 Task: Sort the products in the category "Joint Care Supplements" by relevance.
Action: Mouse moved to (327, 164)
Screenshot: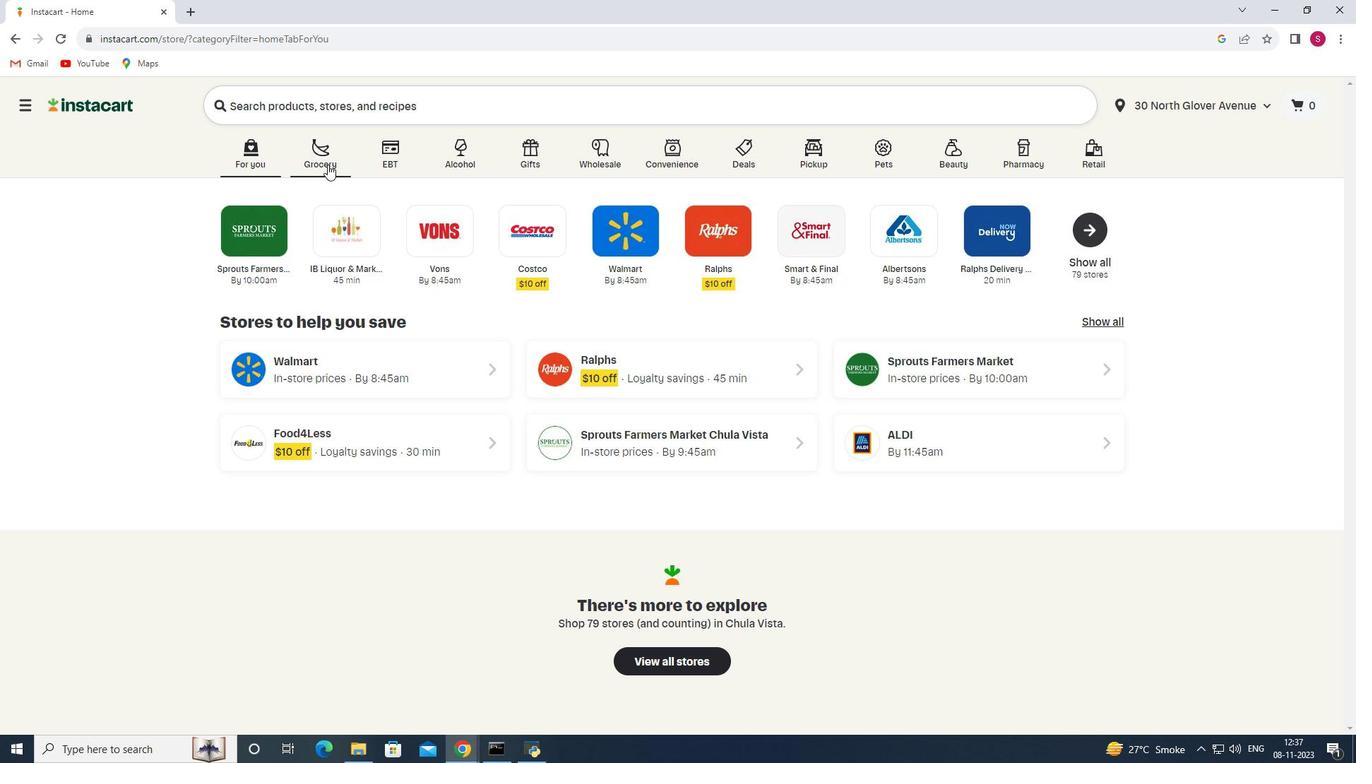 
Action: Mouse pressed left at (327, 164)
Screenshot: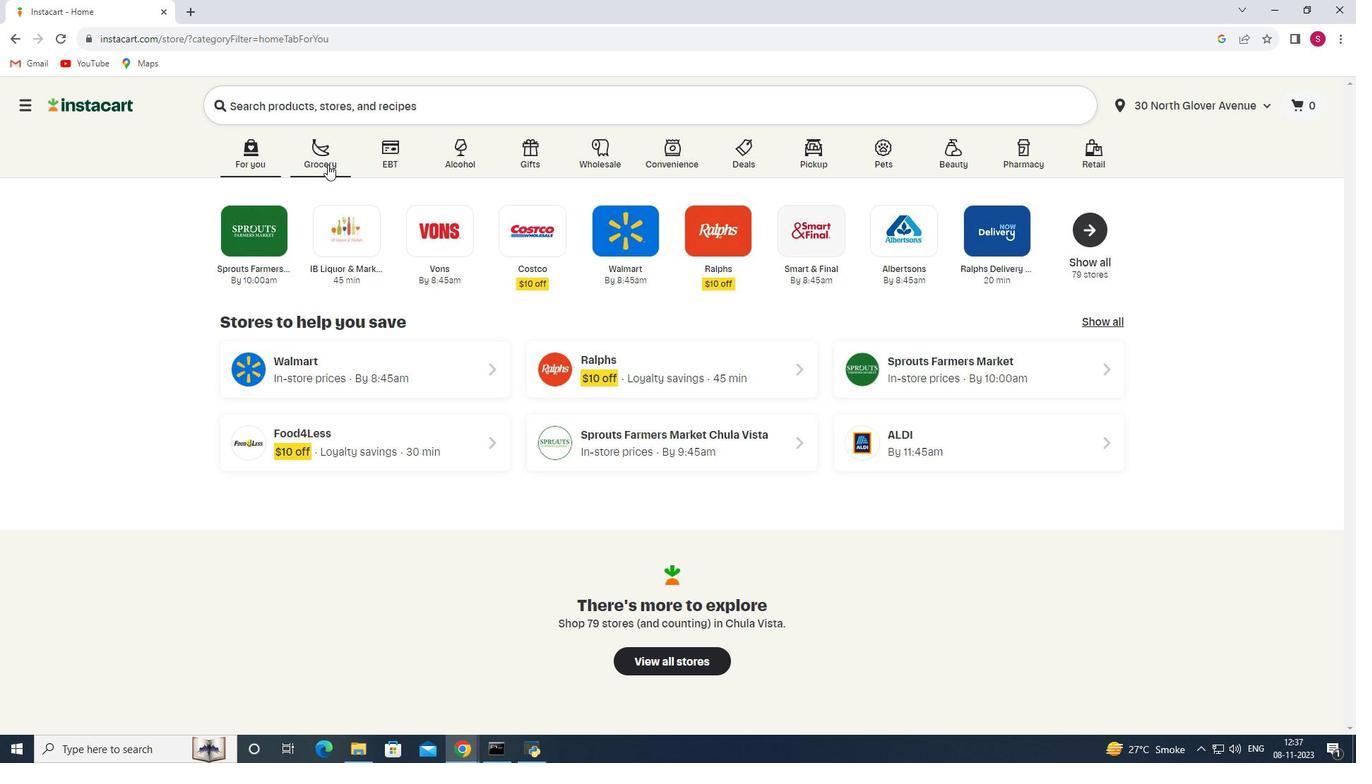 
Action: Mouse moved to (351, 407)
Screenshot: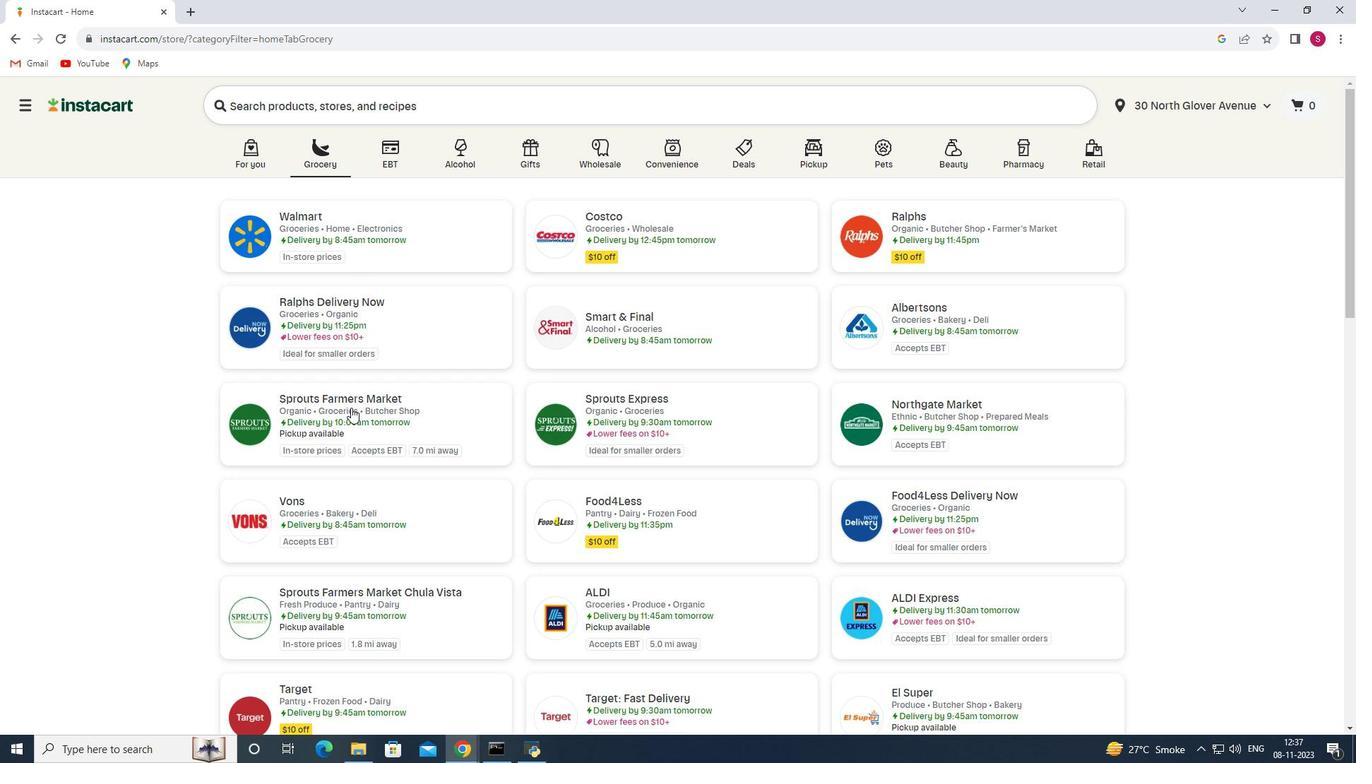 
Action: Mouse pressed left at (351, 407)
Screenshot: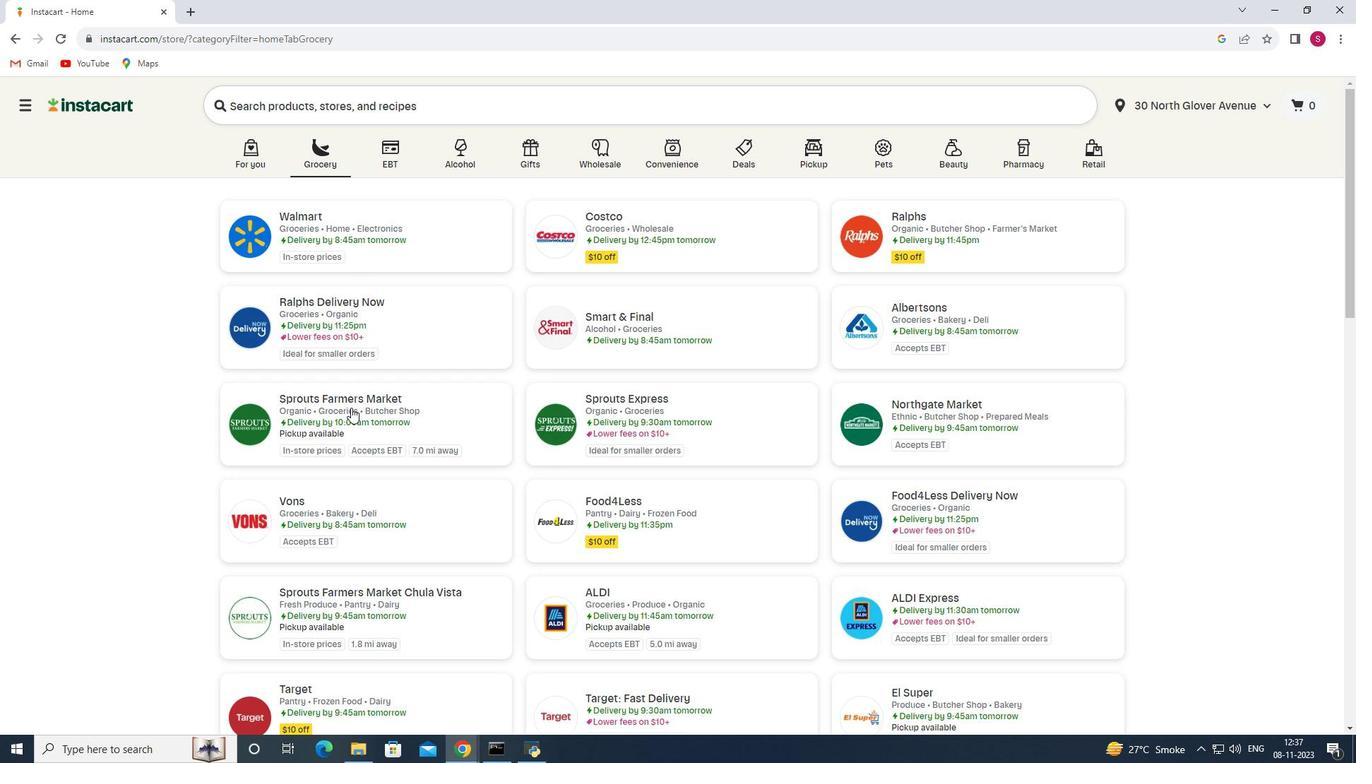 
Action: Mouse moved to (73, 445)
Screenshot: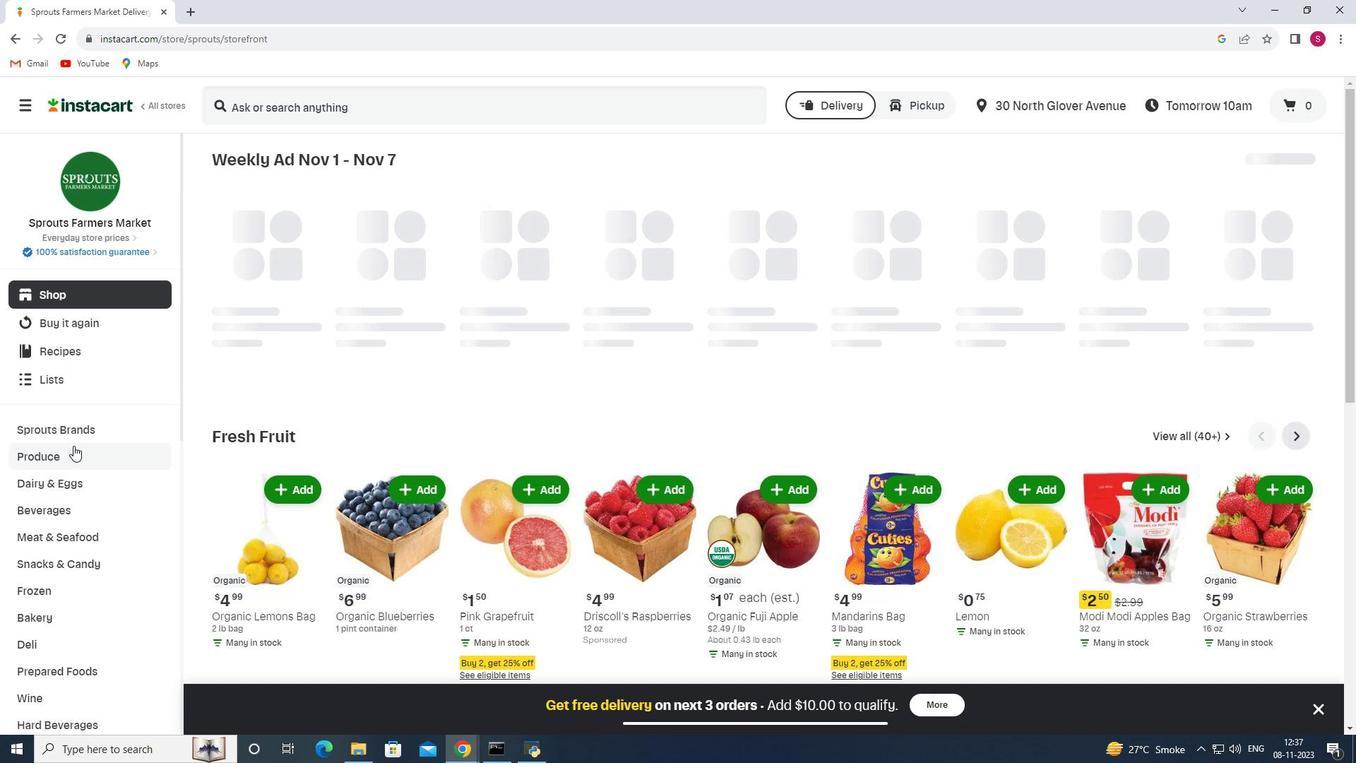 
Action: Mouse scrolled (73, 445) with delta (0, 0)
Screenshot: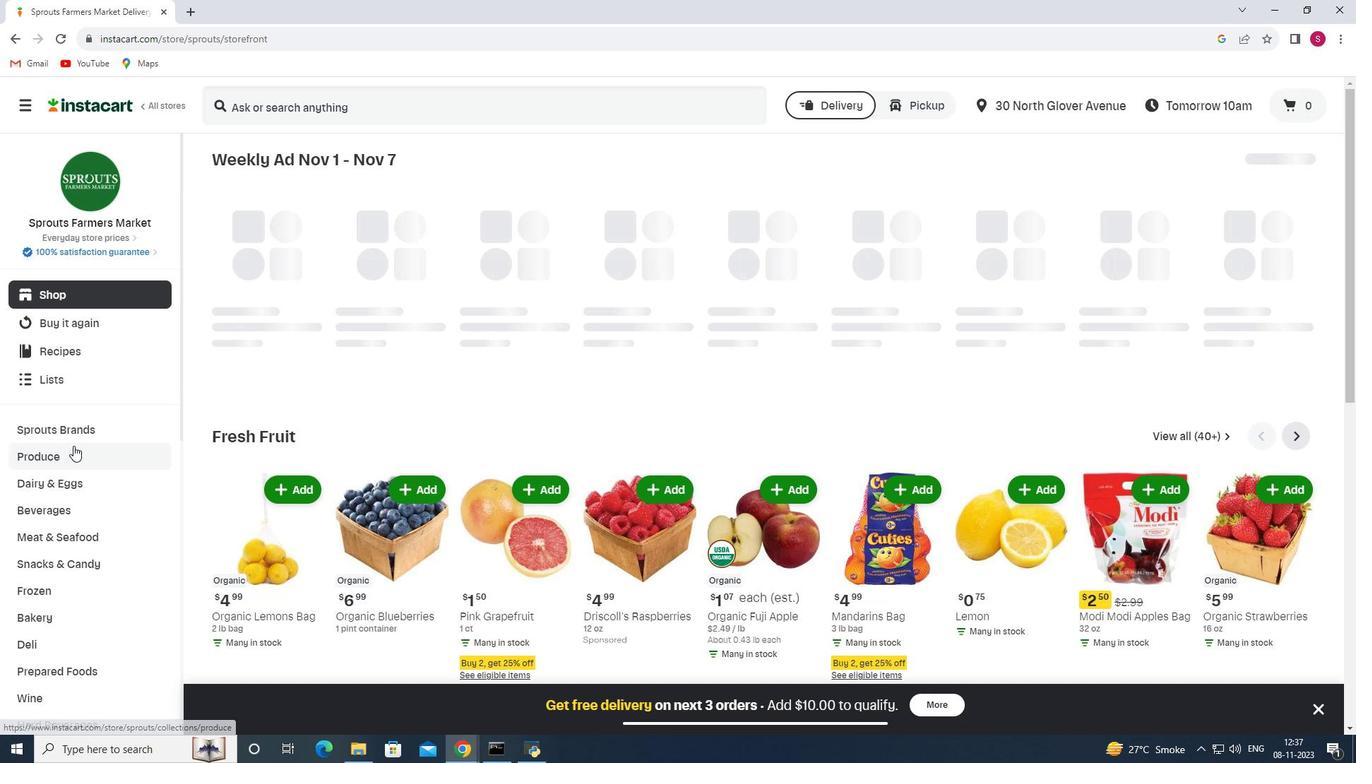 
Action: Mouse scrolled (73, 445) with delta (0, 0)
Screenshot: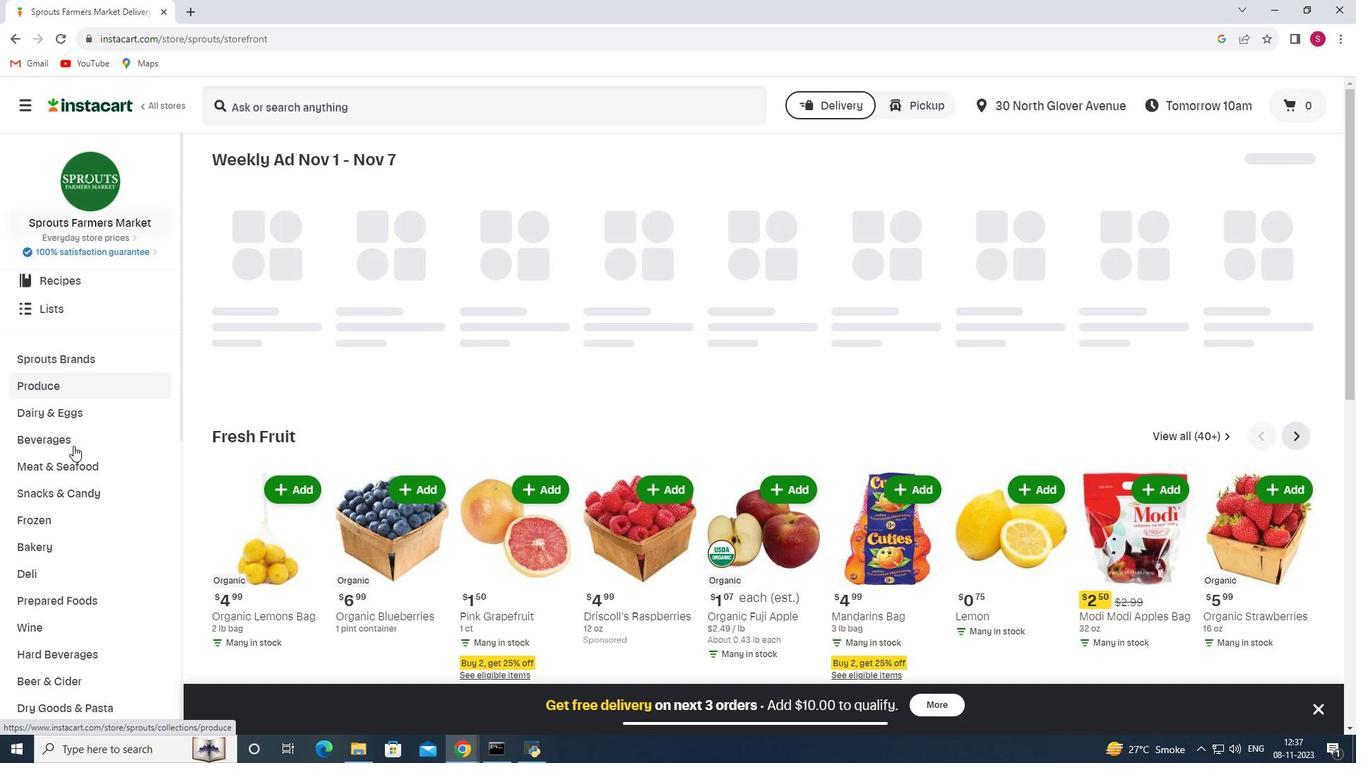 
Action: Mouse scrolled (73, 445) with delta (0, 0)
Screenshot: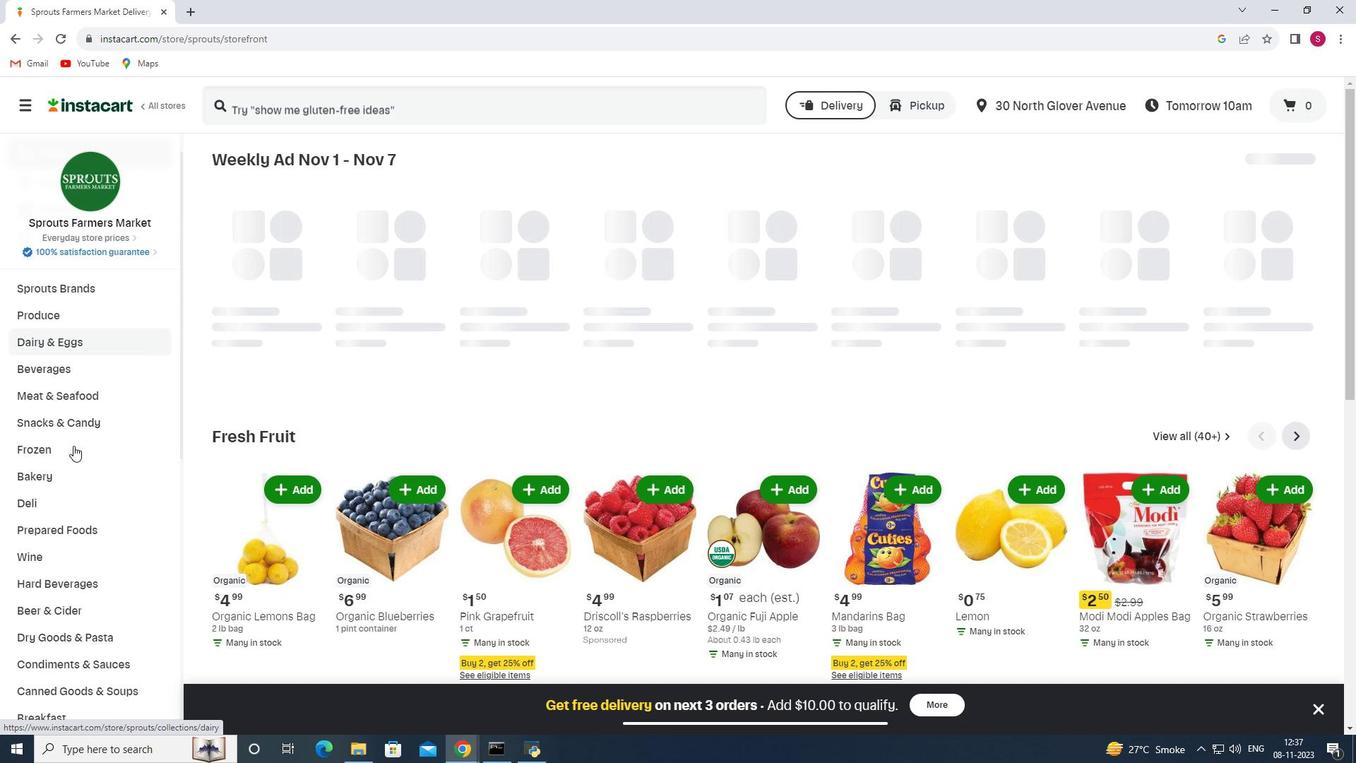 
Action: Mouse scrolled (73, 445) with delta (0, 0)
Screenshot: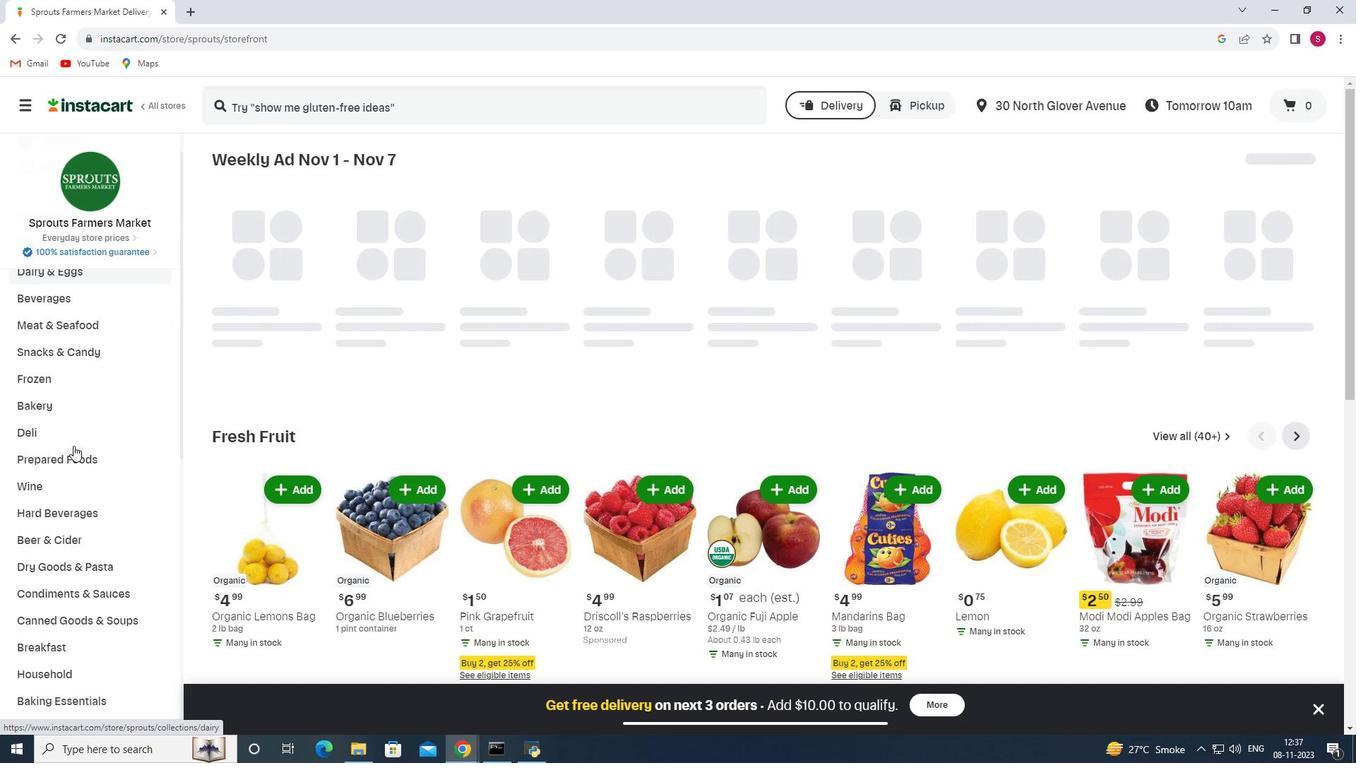 
Action: Mouse scrolled (73, 445) with delta (0, 0)
Screenshot: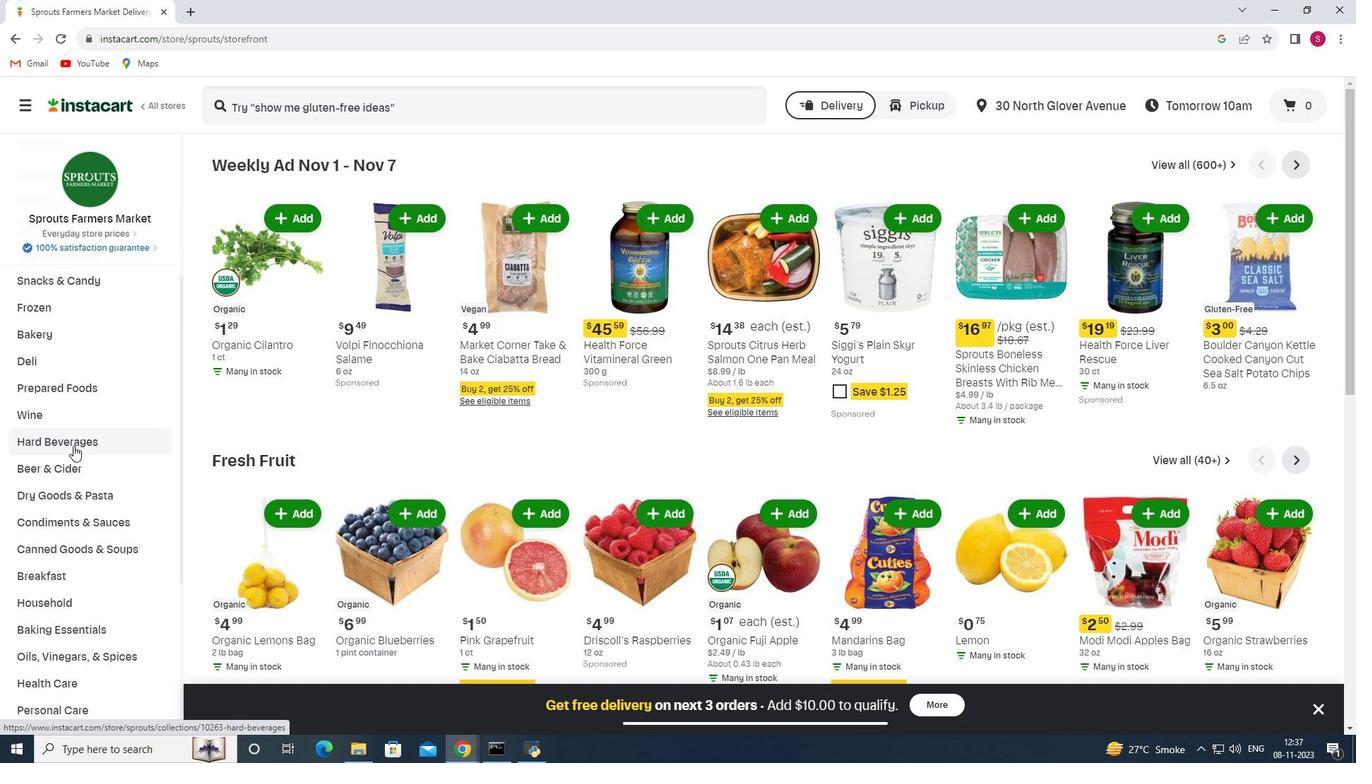 
Action: Mouse scrolled (73, 445) with delta (0, 0)
Screenshot: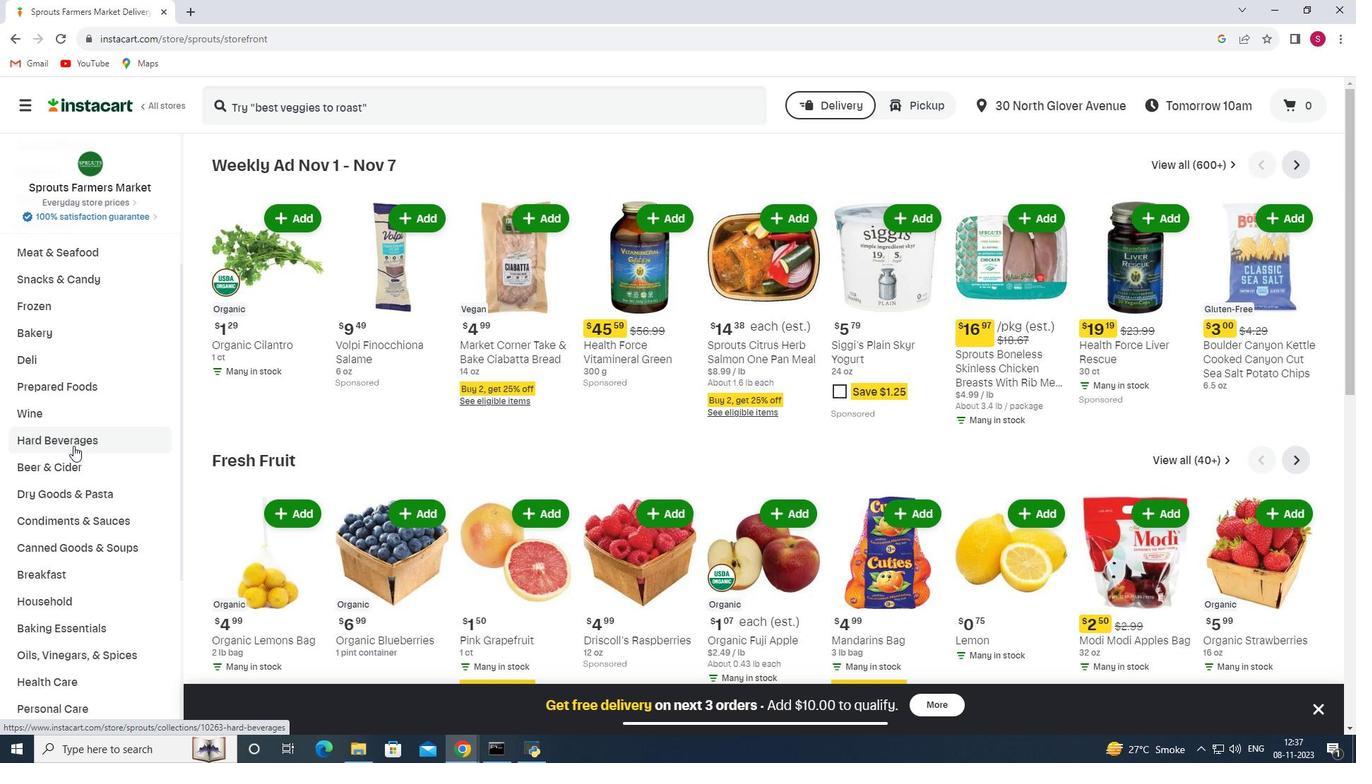 
Action: Mouse scrolled (73, 445) with delta (0, 0)
Screenshot: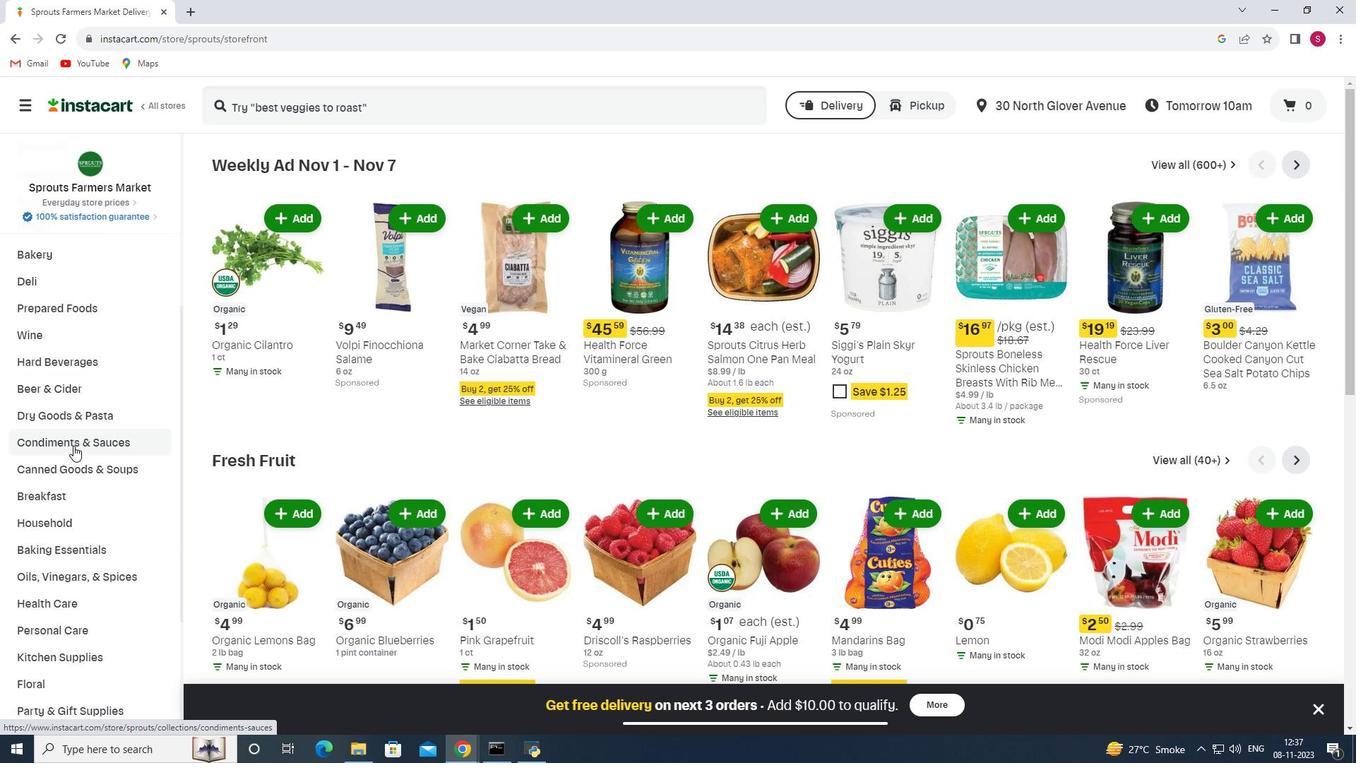
Action: Mouse scrolled (73, 445) with delta (0, 0)
Screenshot: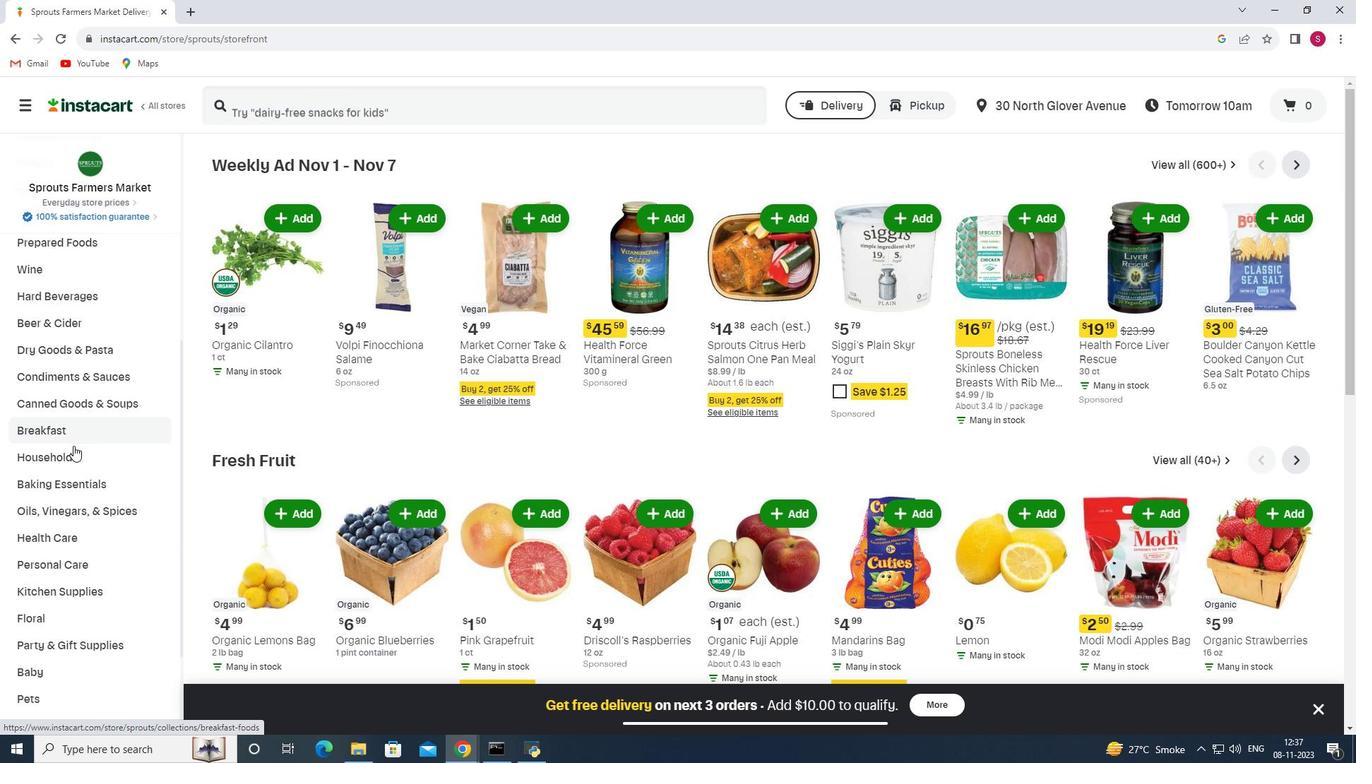 
Action: Mouse moved to (64, 464)
Screenshot: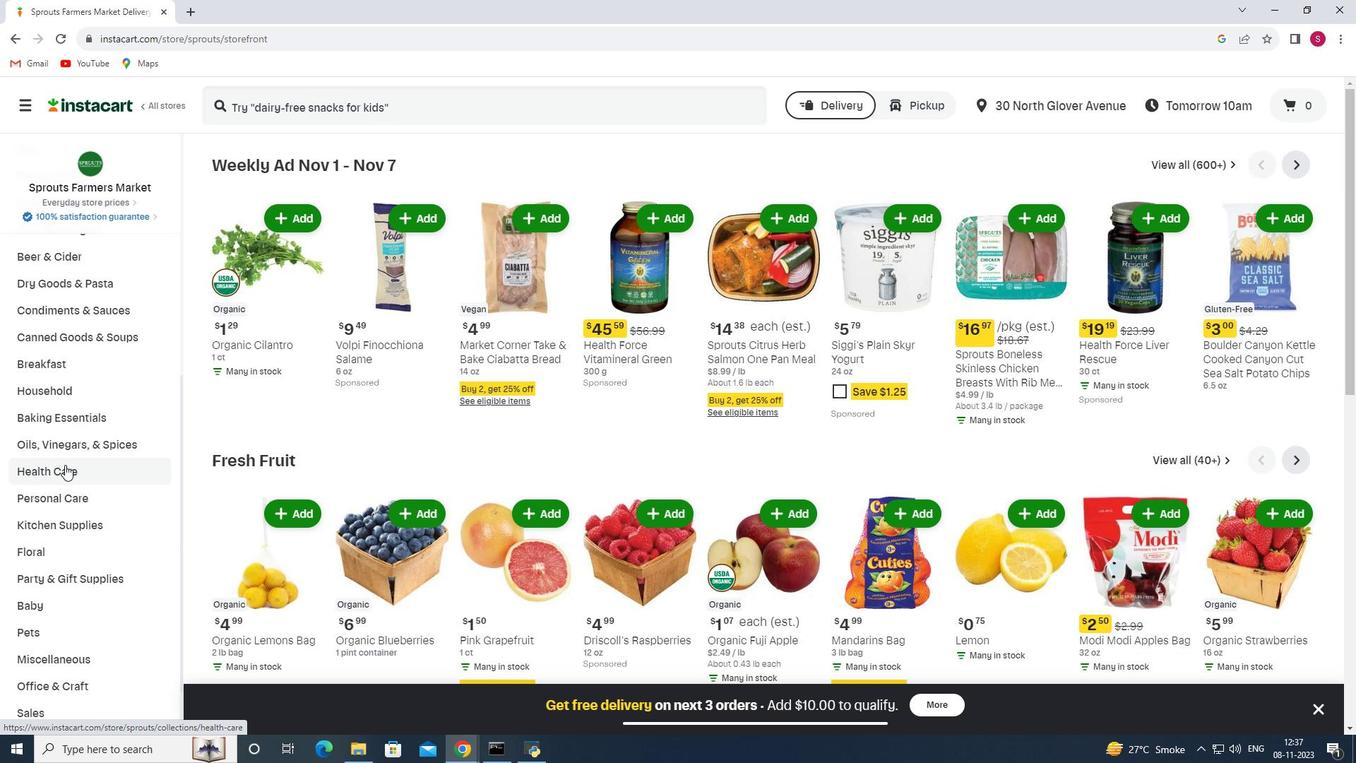 
Action: Mouse pressed left at (64, 464)
Screenshot: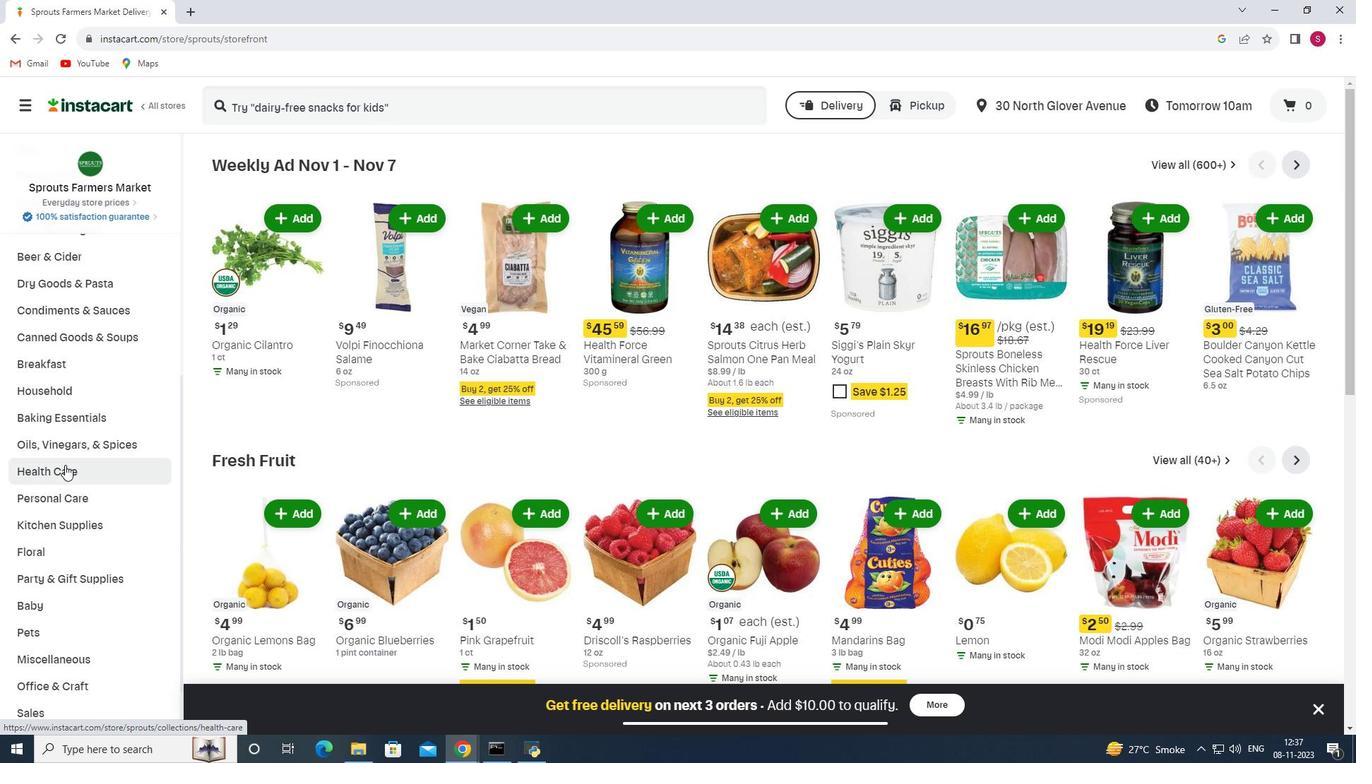 
Action: Mouse moved to (498, 196)
Screenshot: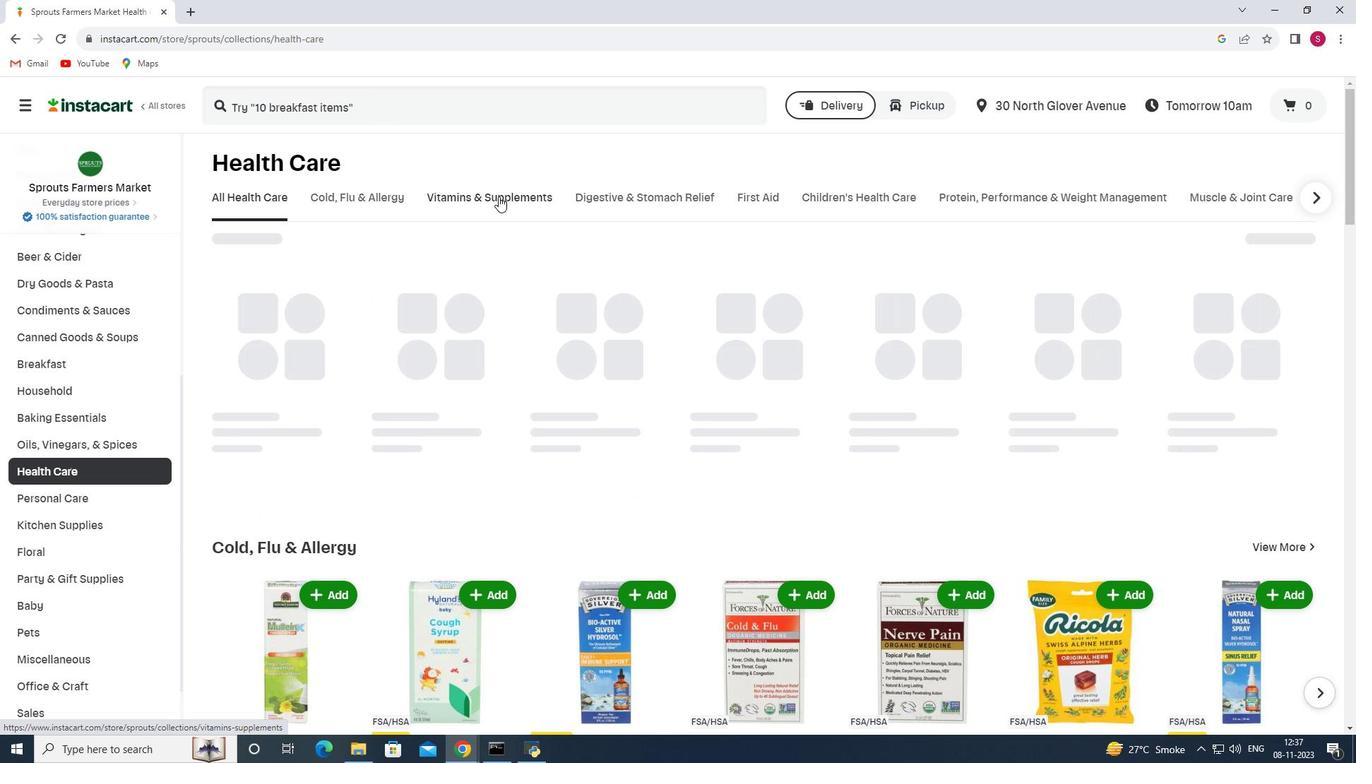 
Action: Mouse pressed left at (498, 196)
Screenshot: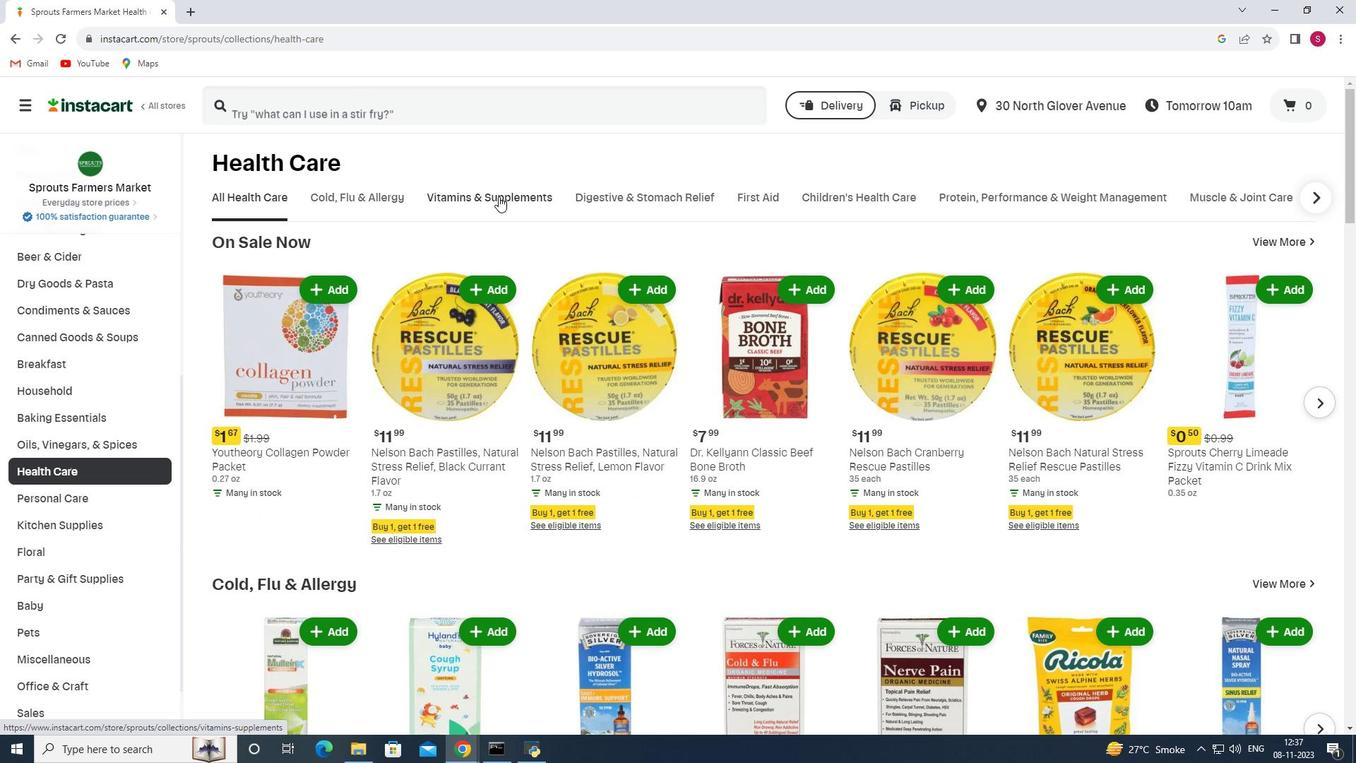 
Action: Mouse moved to (1319, 255)
Screenshot: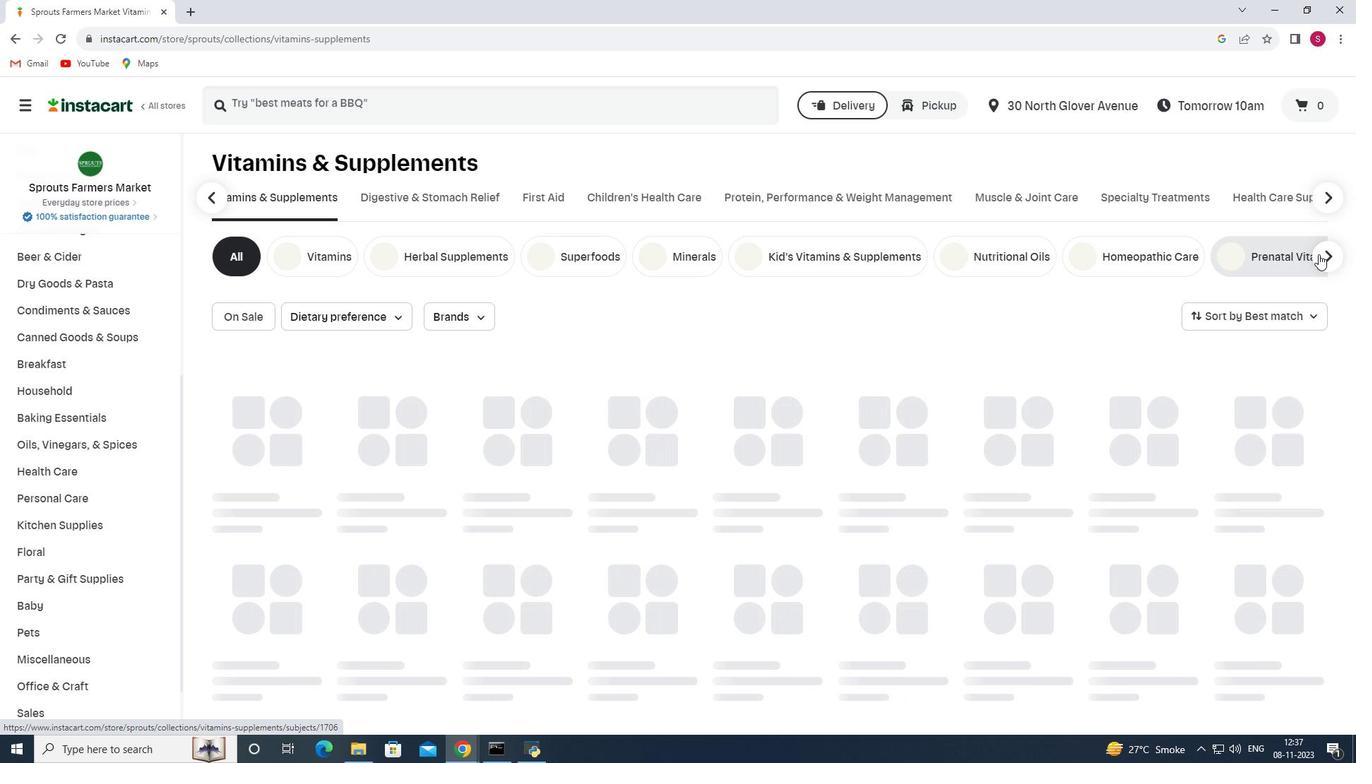
Action: Mouse pressed left at (1319, 255)
Screenshot: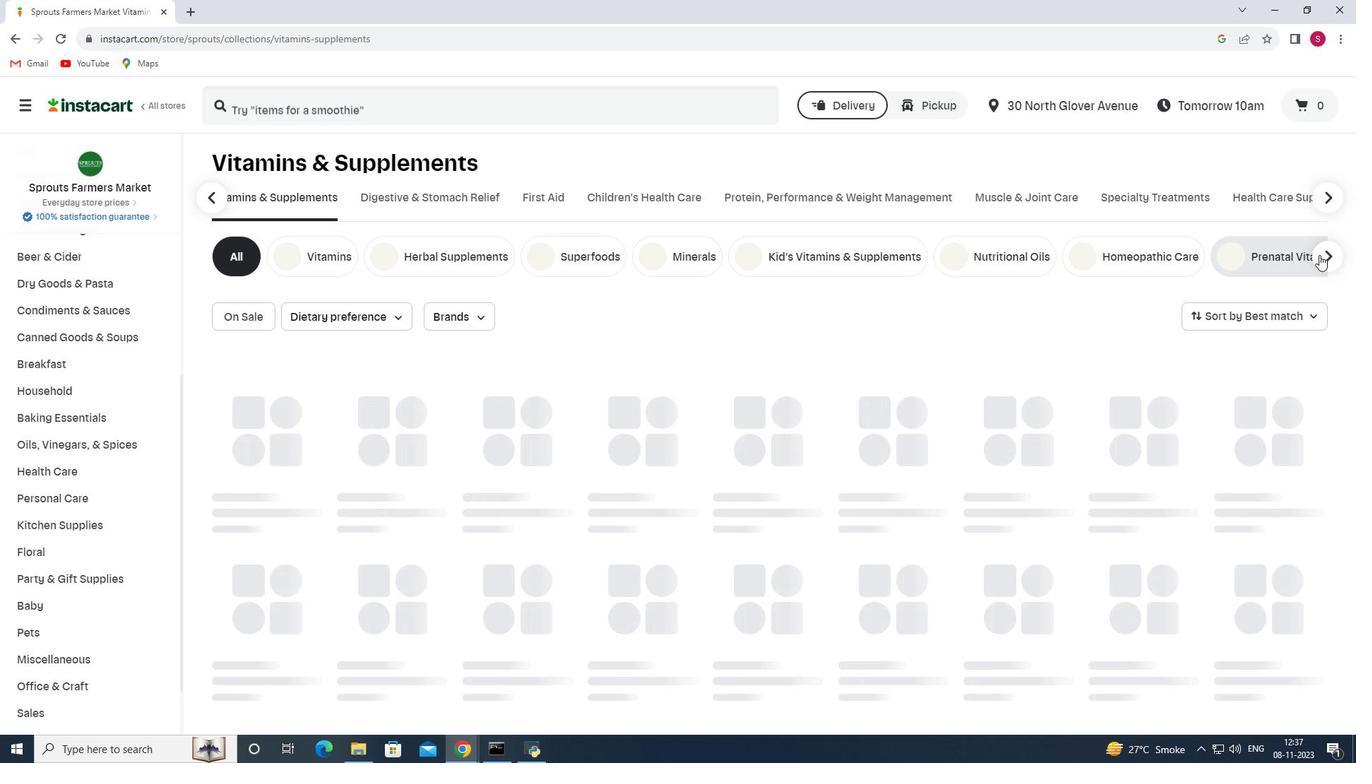 
Action: Mouse moved to (1036, 265)
Screenshot: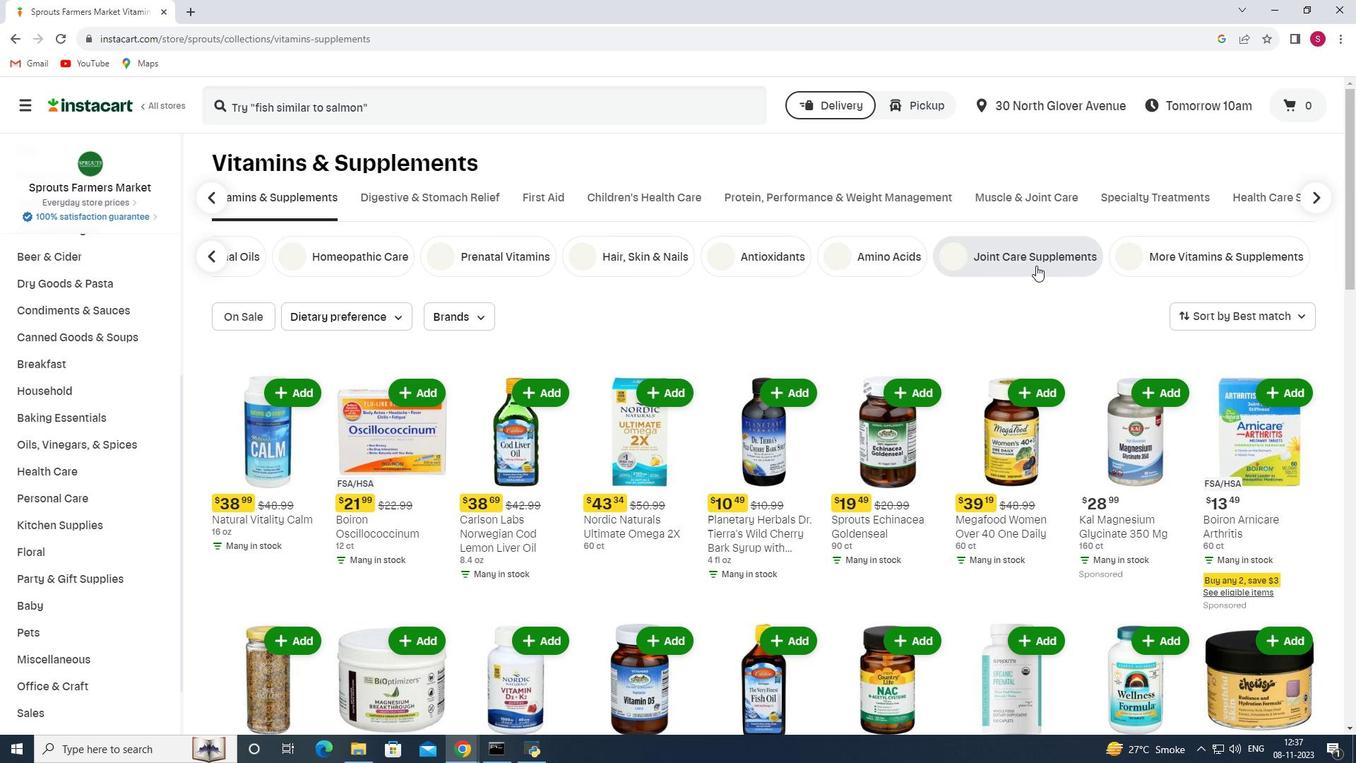 
Action: Mouse pressed left at (1036, 265)
Screenshot: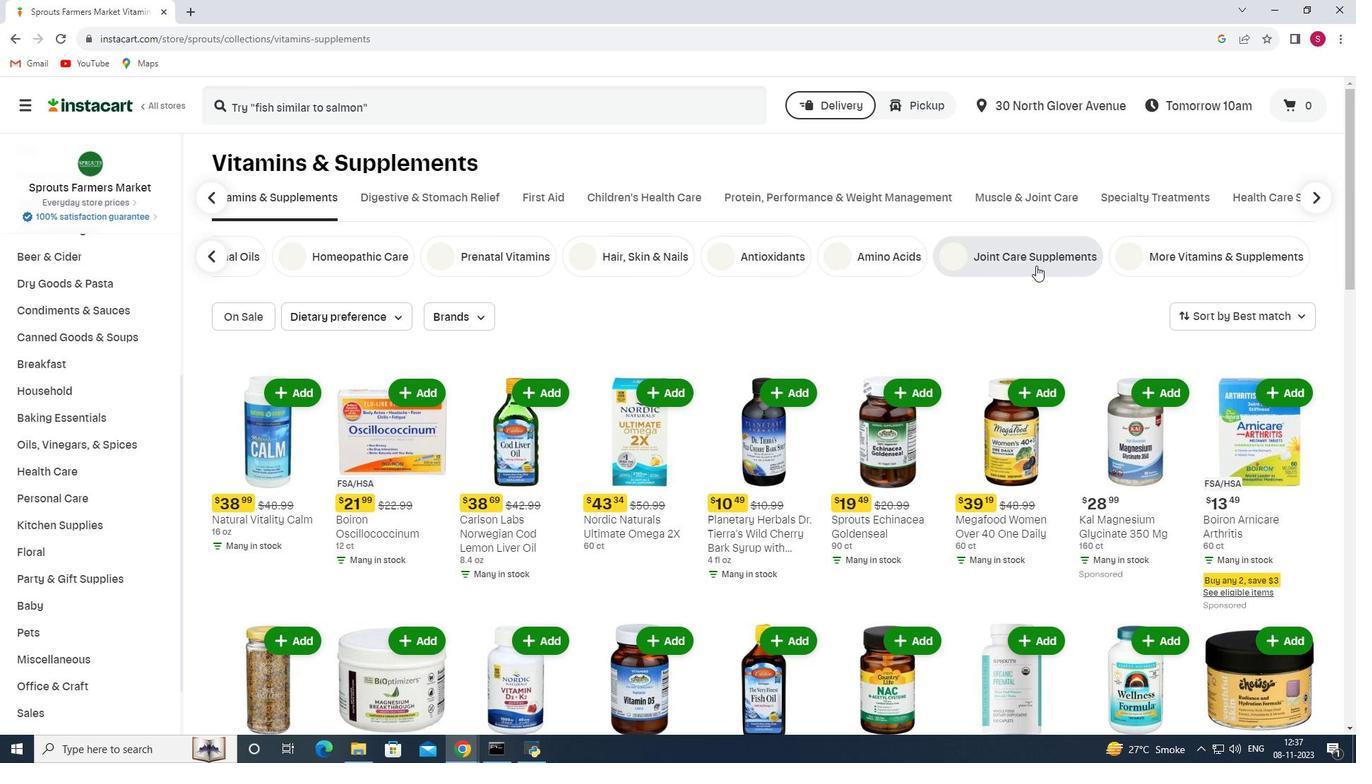 
Action: Mouse moved to (1292, 313)
Screenshot: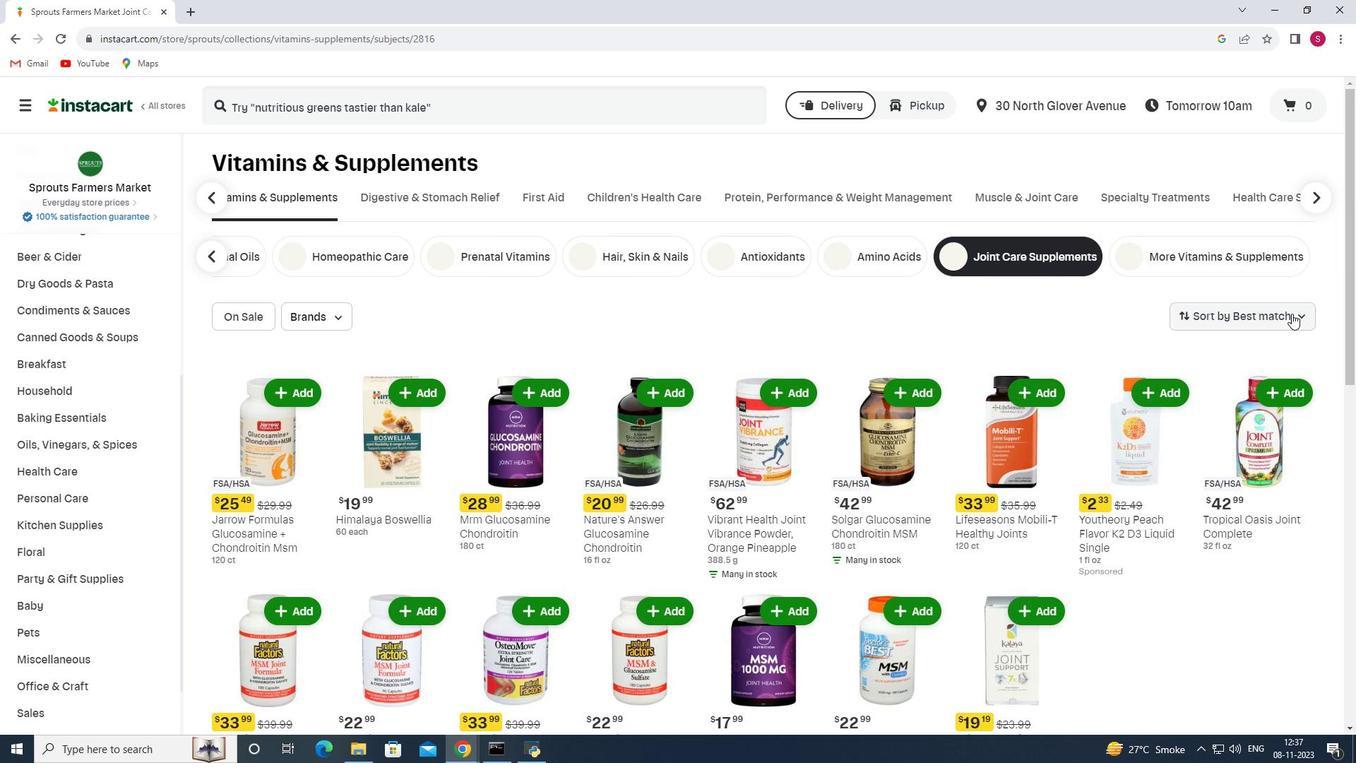 
Action: Mouse pressed left at (1292, 313)
Screenshot: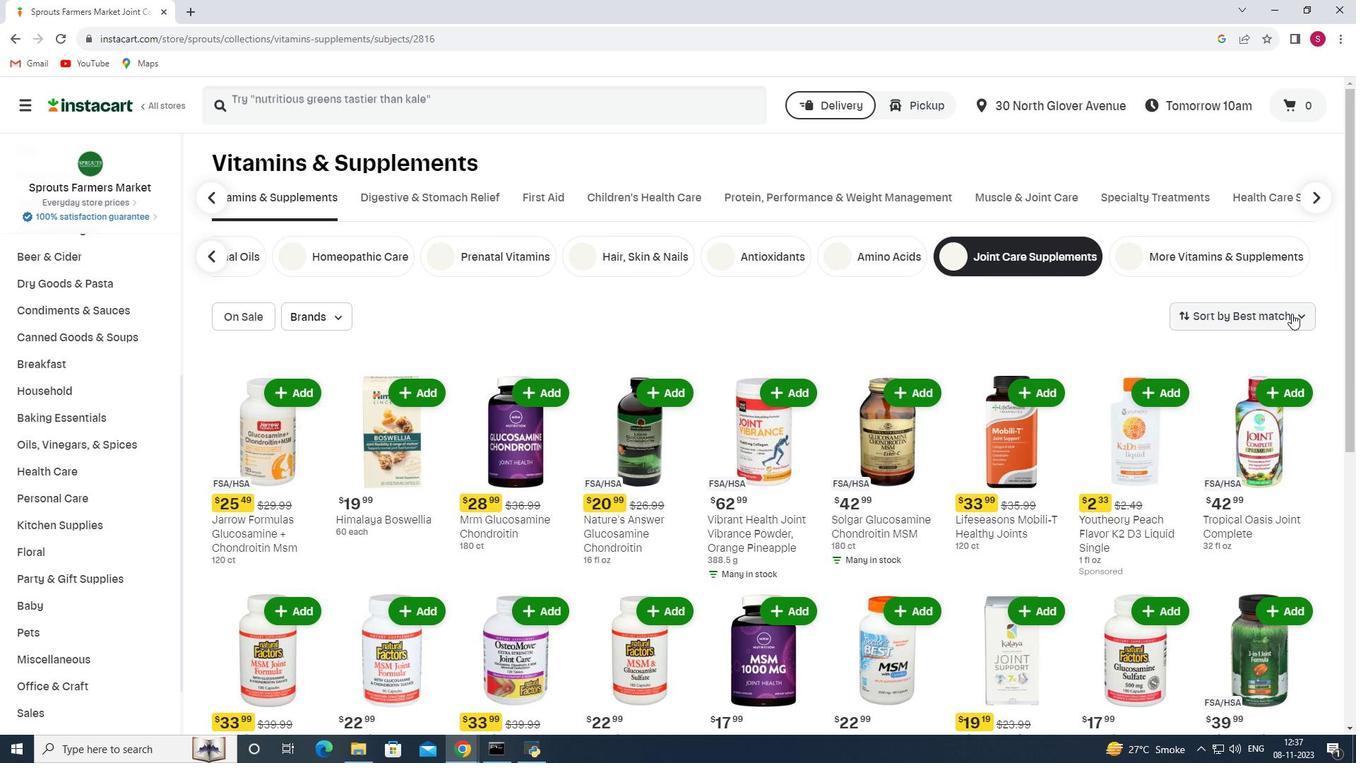 
Action: Mouse moved to (1229, 517)
Screenshot: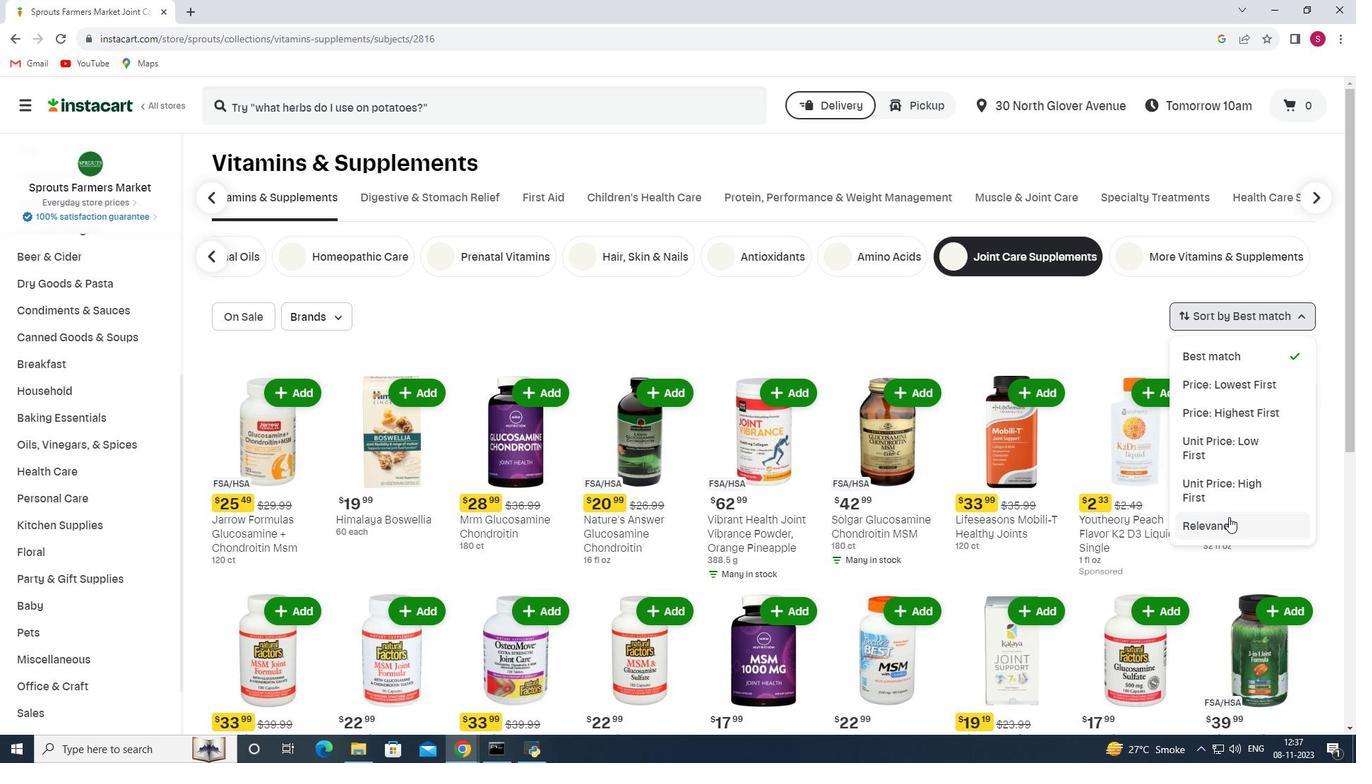
Action: Mouse pressed left at (1229, 517)
Screenshot: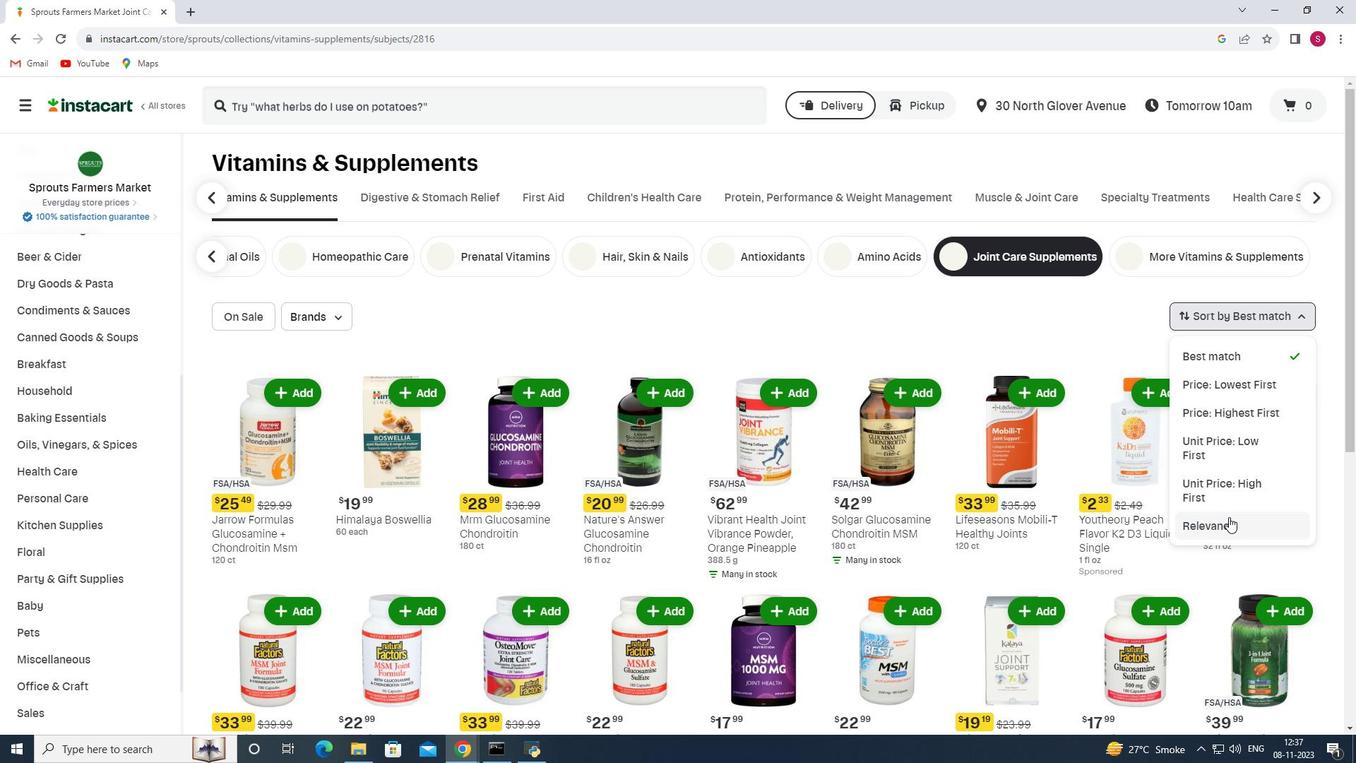 
Action: Mouse moved to (1155, 476)
Screenshot: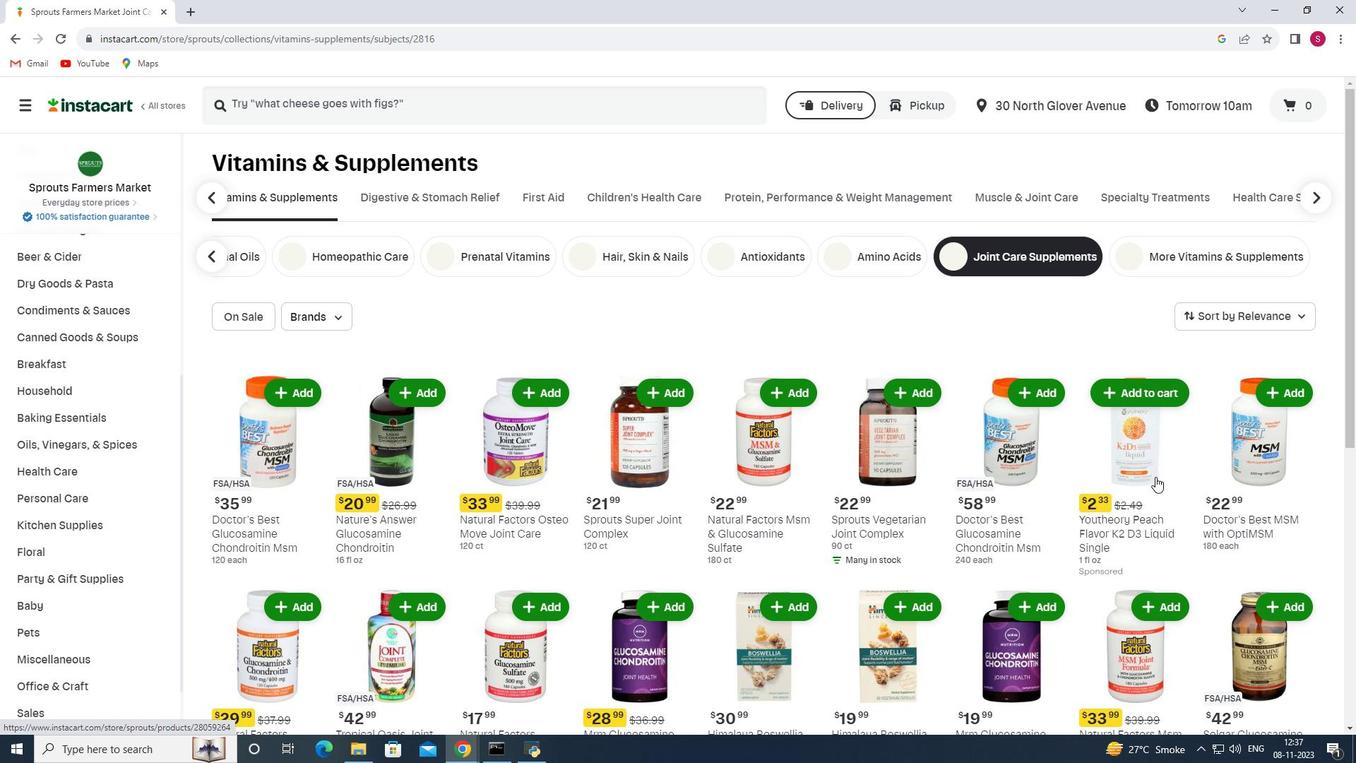 
